 Task: Create New Customer with Customer Name: The Additional Consumer, Billing Address Line1: 1977 Bartlett Avenue, Billing Address Line2:  Southfield, Billing Address Line3:  Michigan 48076, Cell Number: 978-549-2948
Action: Mouse moved to (123, 43)
Screenshot: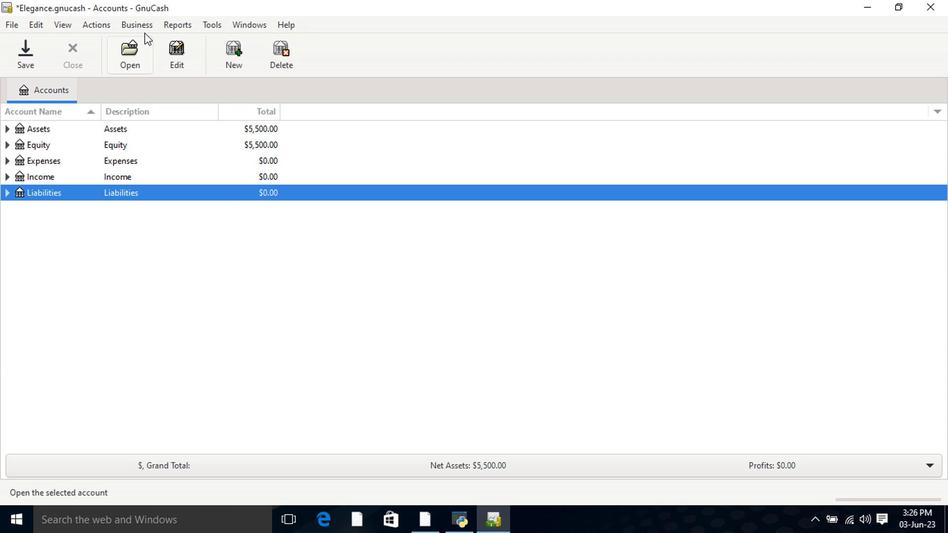 
Action: Mouse pressed left at (123, 43)
Screenshot: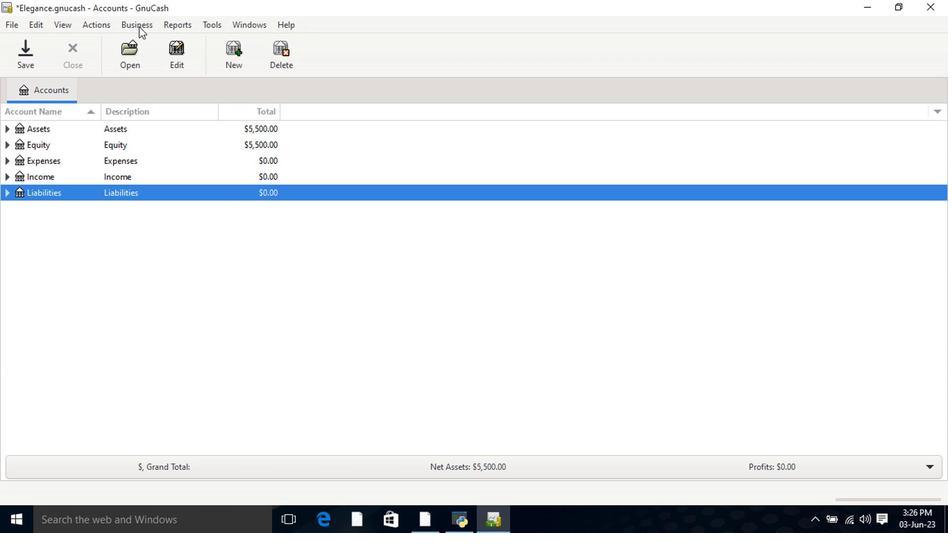 
Action: Mouse moved to (225, 64)
Screenshot: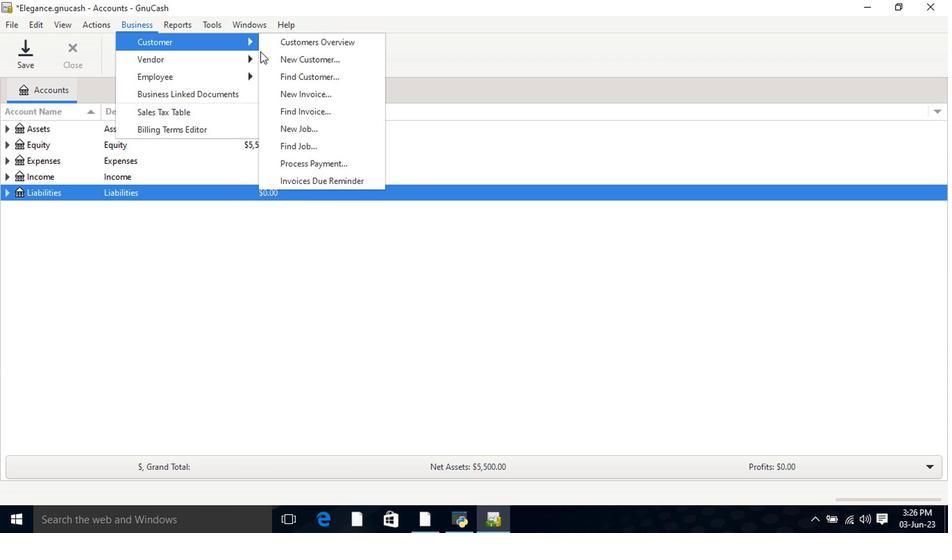 
Action: Mouse pressed left at (225, 64)
Screenshot: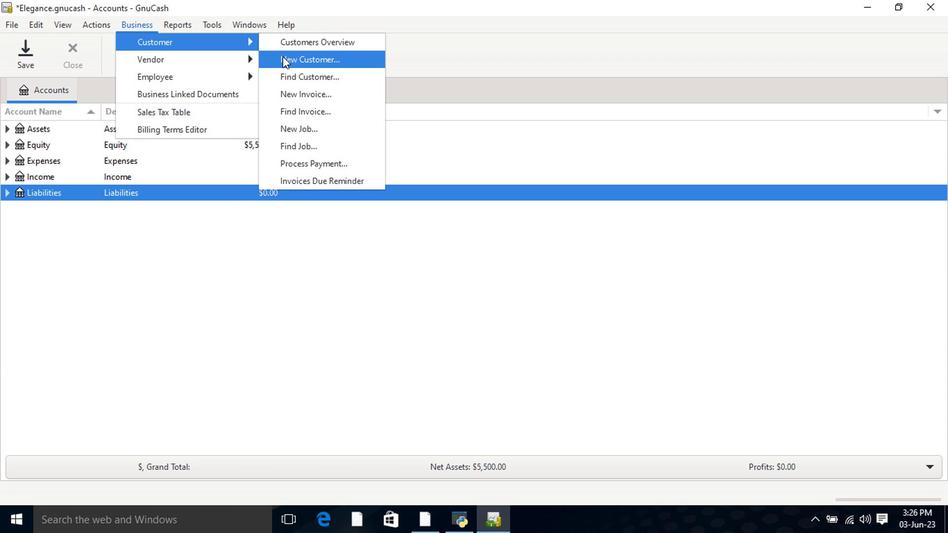 
Action: Mouse moved to (390, 136)
Screenshot: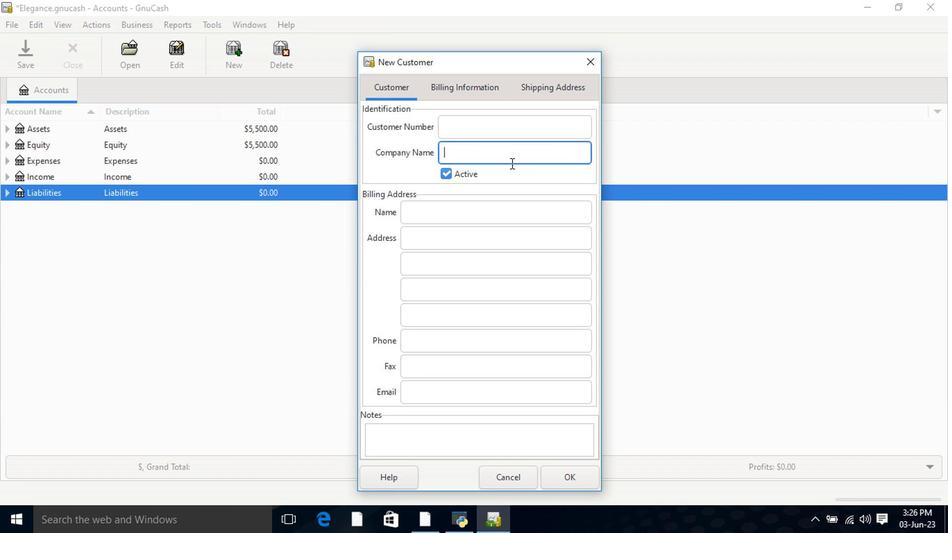 
Action: Key pressed <Key.shift>The<Key.space><Key.shift>a<Key.backspace><Key.shift>Additional<Key.space><Key.shift>Consumer<Key.tab><Key.tab><Key.tab>1977<Key.space><Key.shift>Bartlett<Key.space><Key.shift>Avenue<Key.tab><Key.shift>Southfield<Key.tab><Key.shift>Michigan<Key.space>48076<Key.tab><Key.tab>978-549-2948
Screenshot: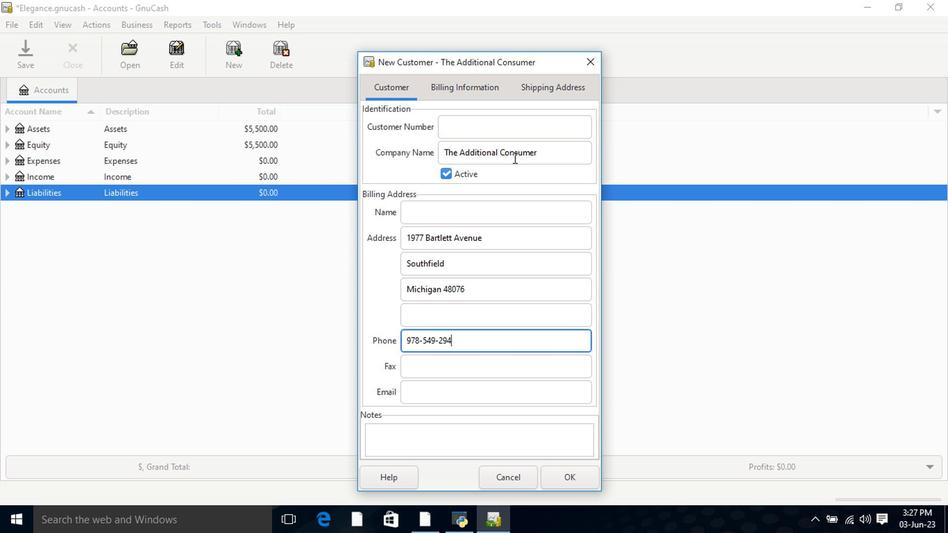 
Action: Mouse moved to (359, 91)
Screenshot: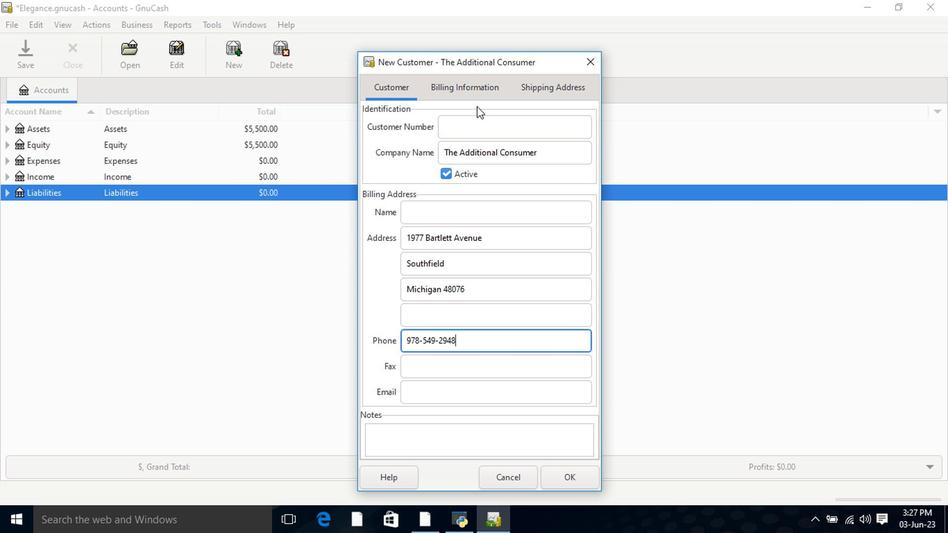
Action: Mouse pressed left at (359, 91)
Screenshot: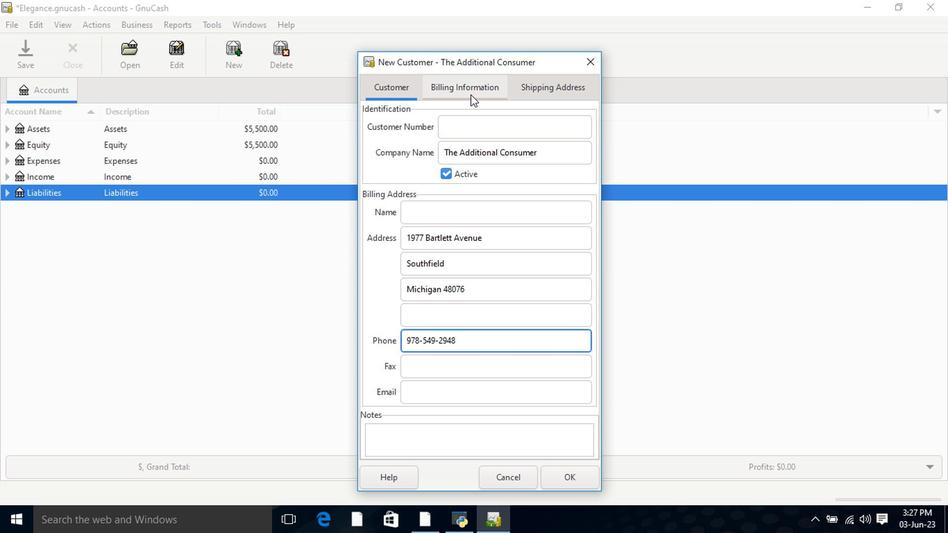 
Action: Mouse moved to (408, 92)
Screenshot: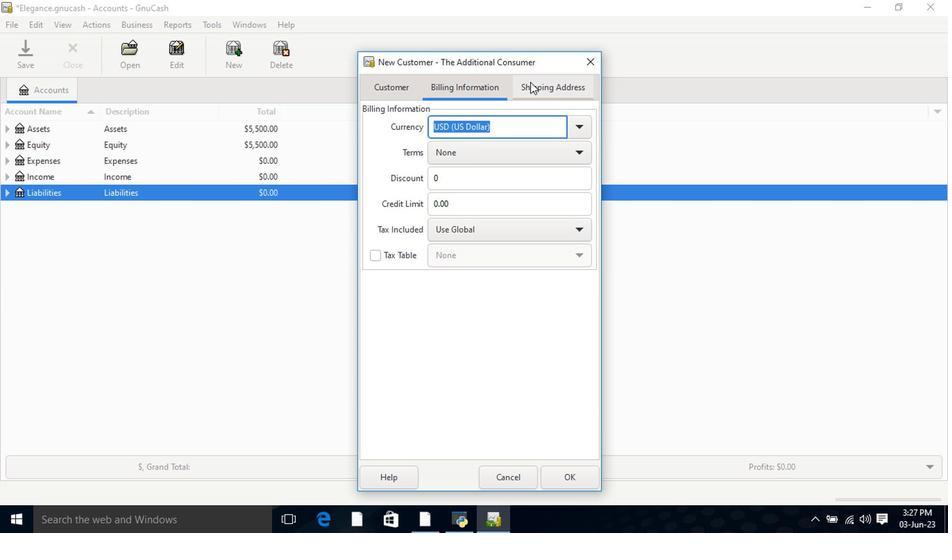 
Action: Mouse pressed left at (408, 87)
Screenshot: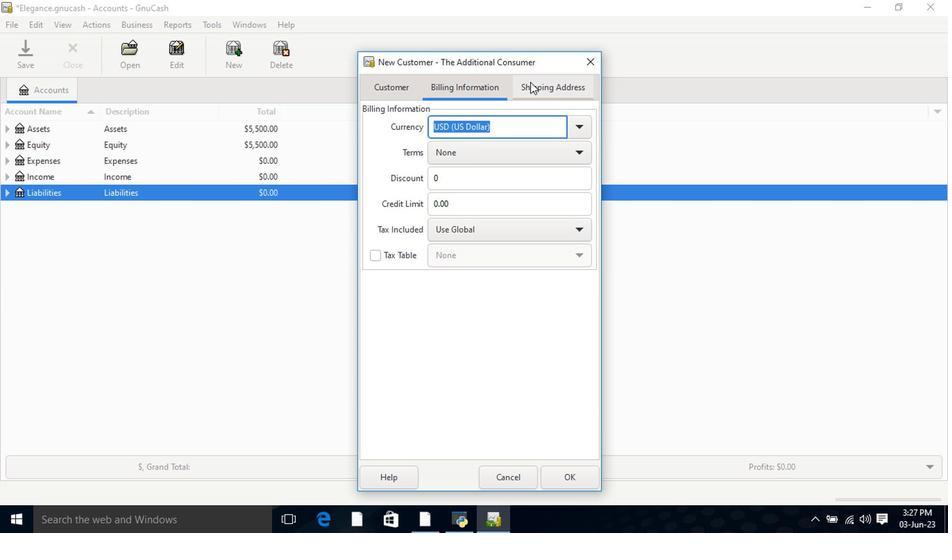 
Action: Mouse moved to (428, 359)
Screenshot: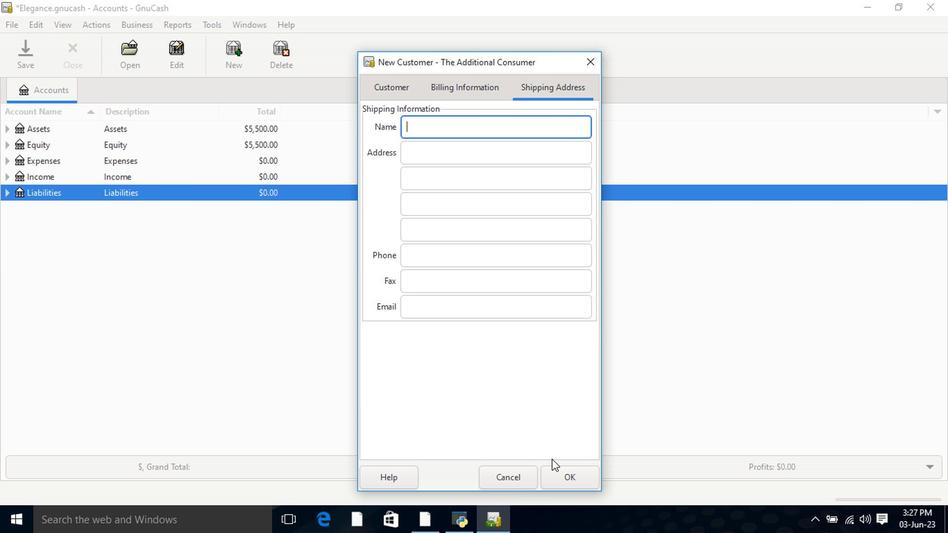 
Action: Mouse pressed left at (428, 359)
Screenshot: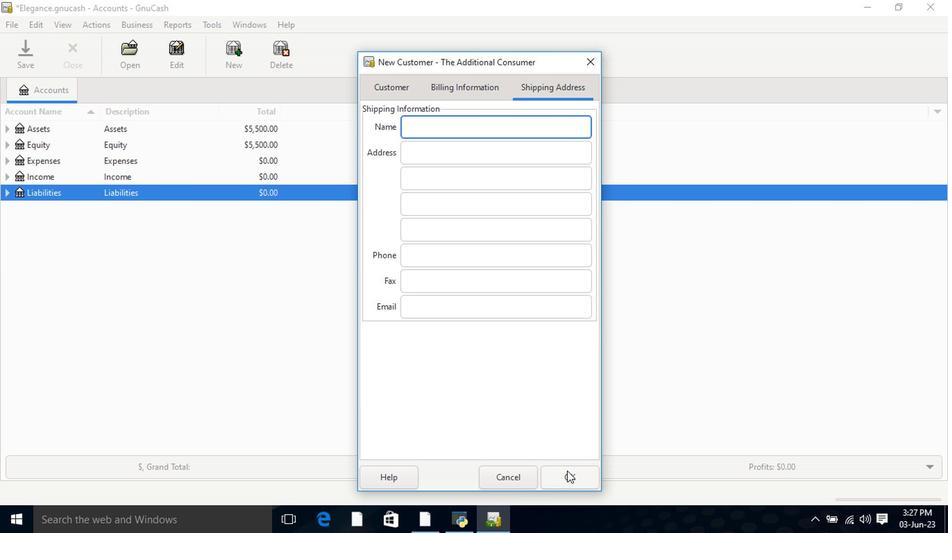 
